 Task: Create a due date automation trigger when advanced on, 2 hours before a card is due add fields without custom field "Resume" set to a number lower than 1 and greater than 10.
Action: Mouse moved to (1082, 86)
Screenshot: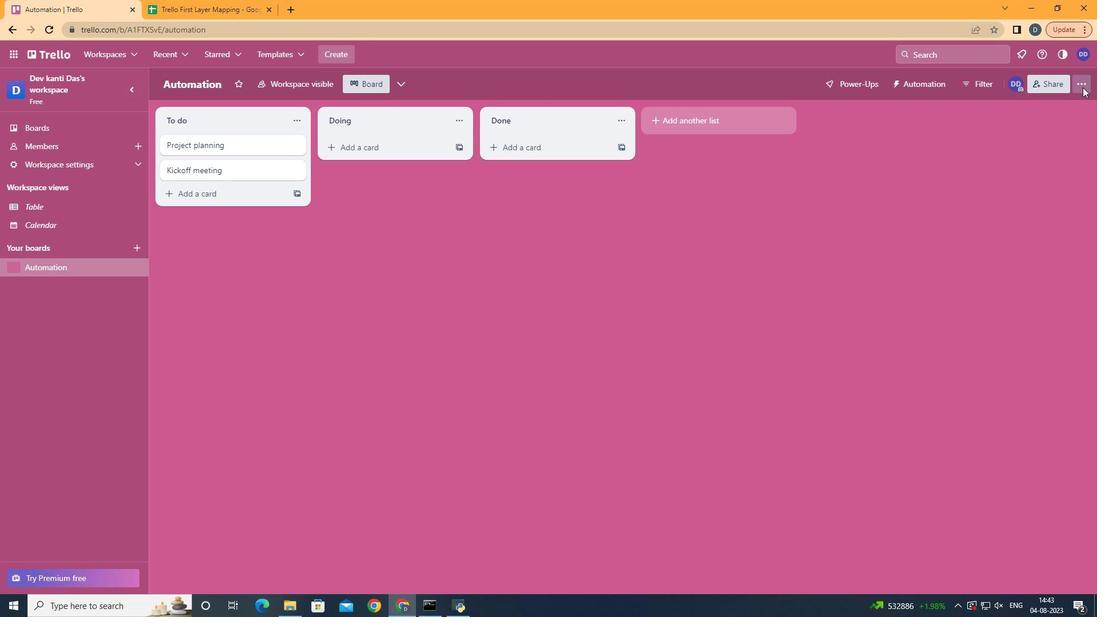 
Action: Mouse pressed left at (1082, 86)
Screenshot: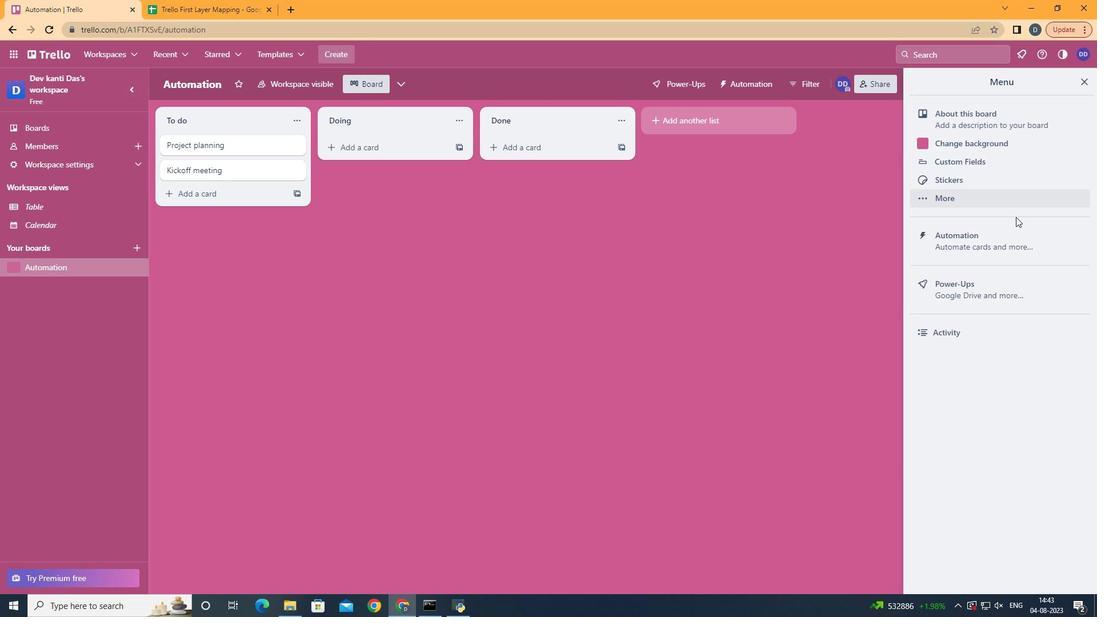 
Action: Mouse moved to (996, 256)
Screenshot: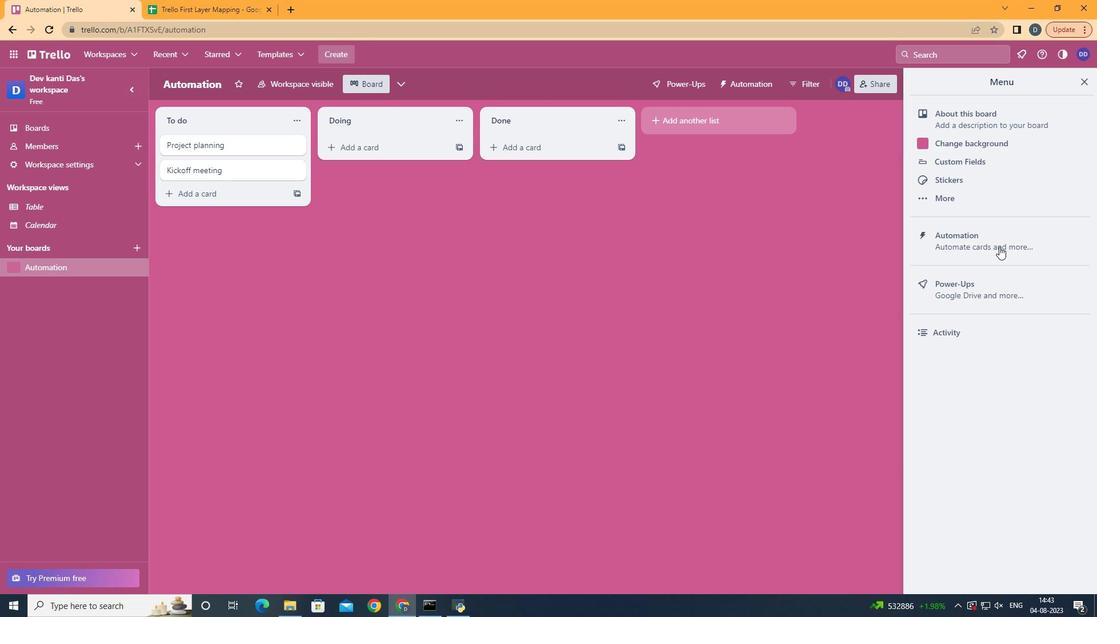 
Action: Mouse pressed left at (996, 256)
Screenshot: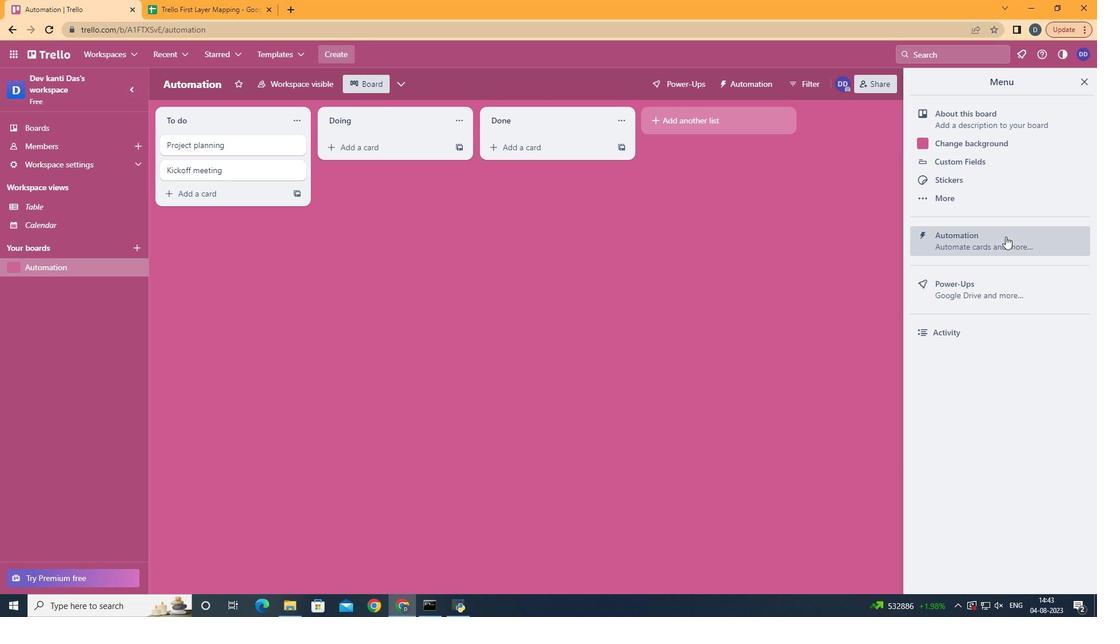 
Action: Mouse moved to (1005, 236)
Screenshot: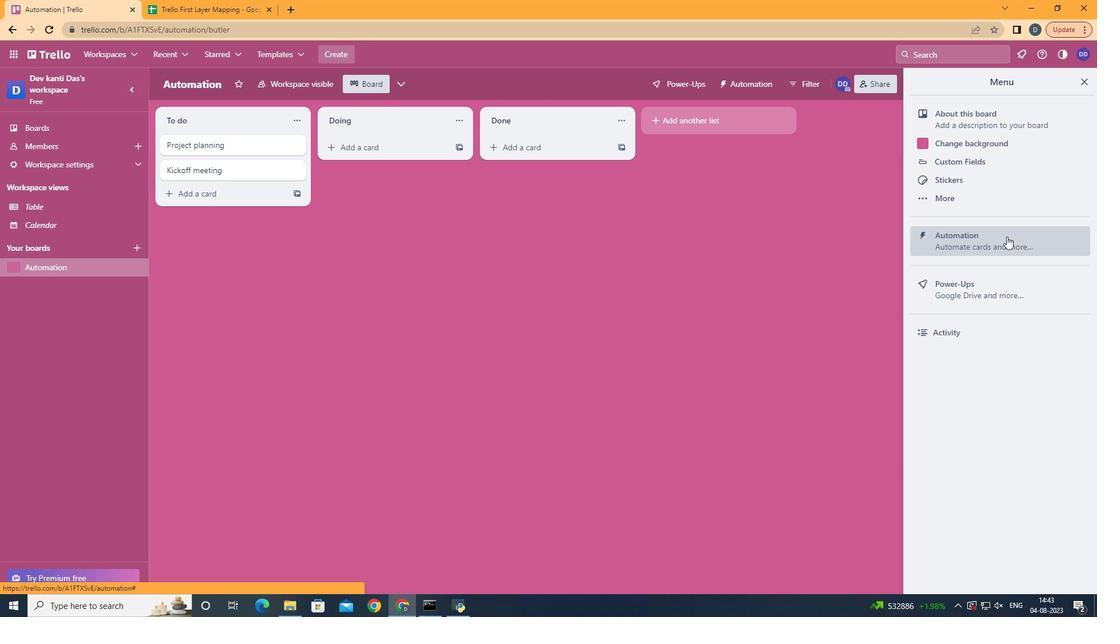 
Action: Mouse pressed left at (1005, 236)
Screenshot: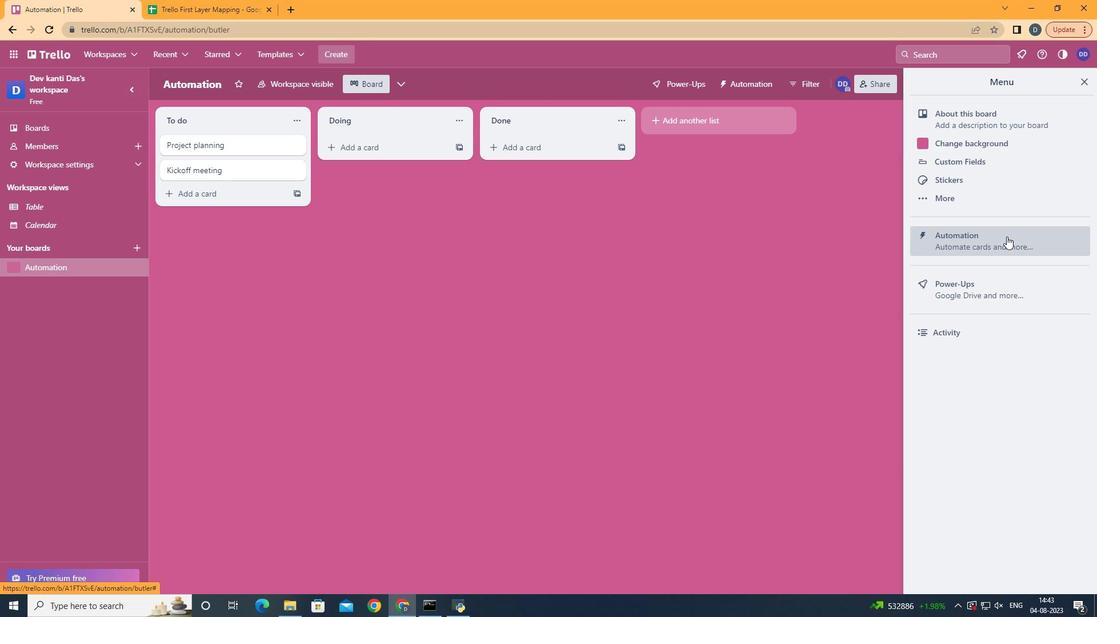 
Action: Mouse moved to (207, 227)
Screenshot: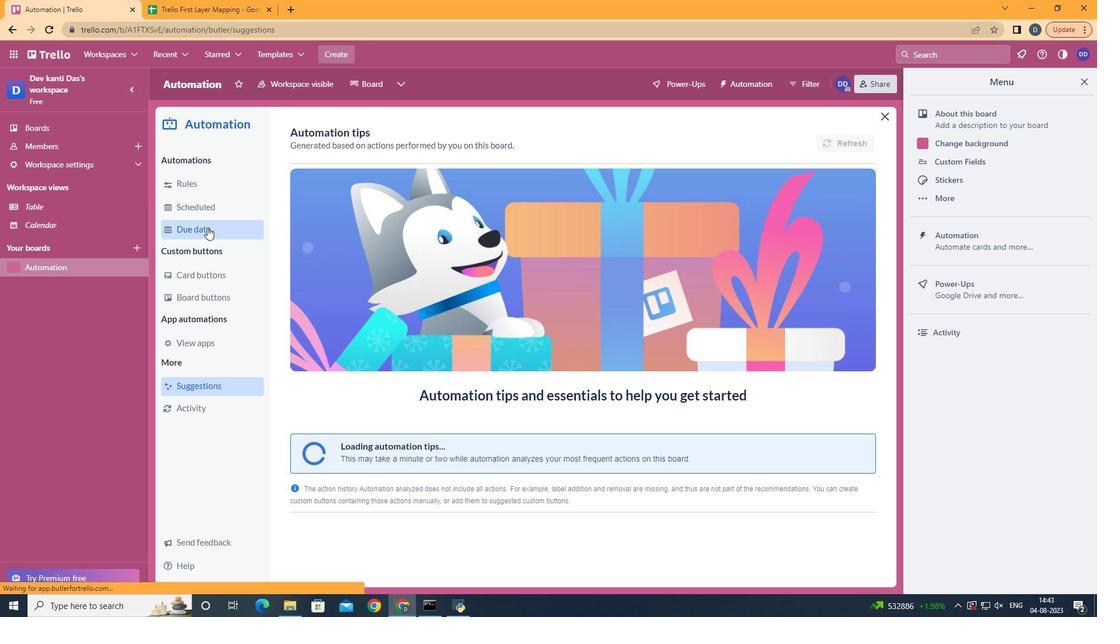 
Action: Mouse pressed left at (207, 227)
Screenshot: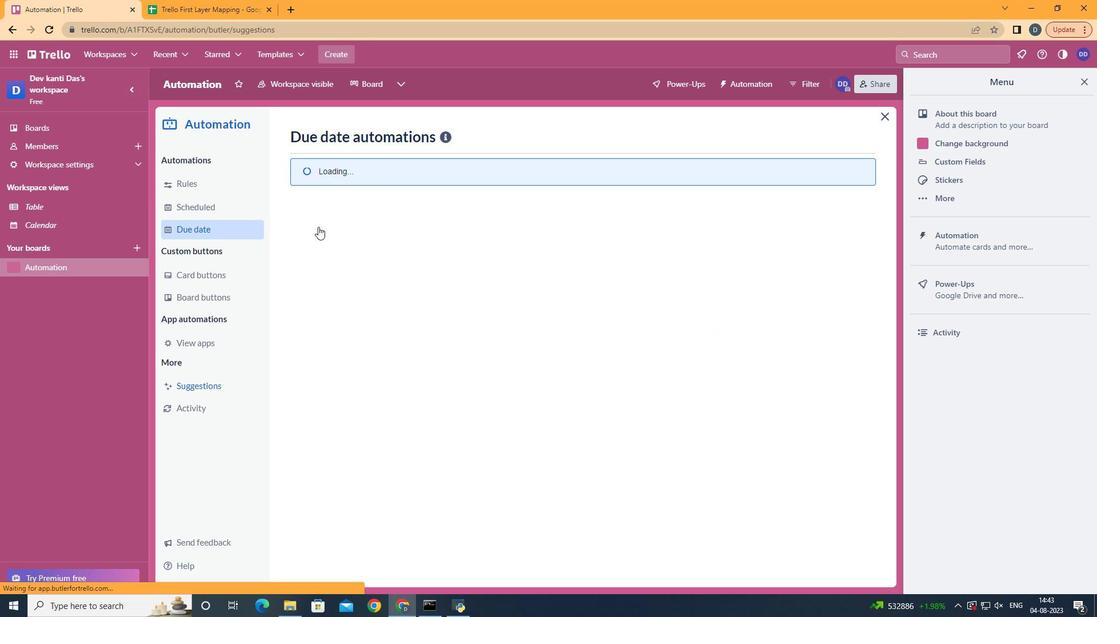 
Action: Mouse moved to (808, 127)
Screenshot: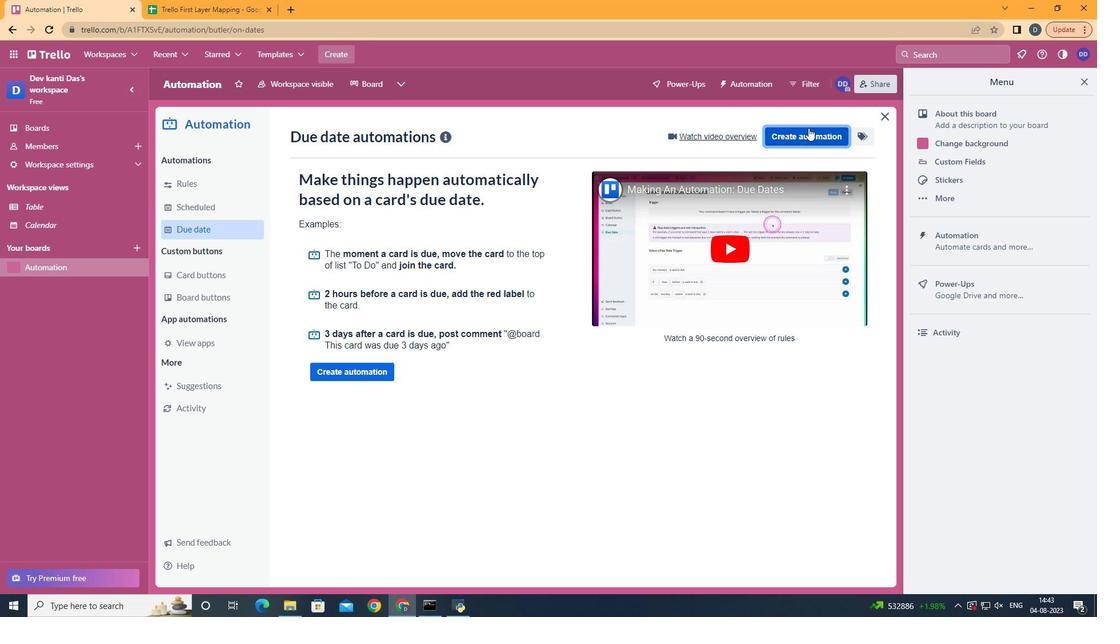 
Action: Mouse pressed left at (808, 127)
Screenshot: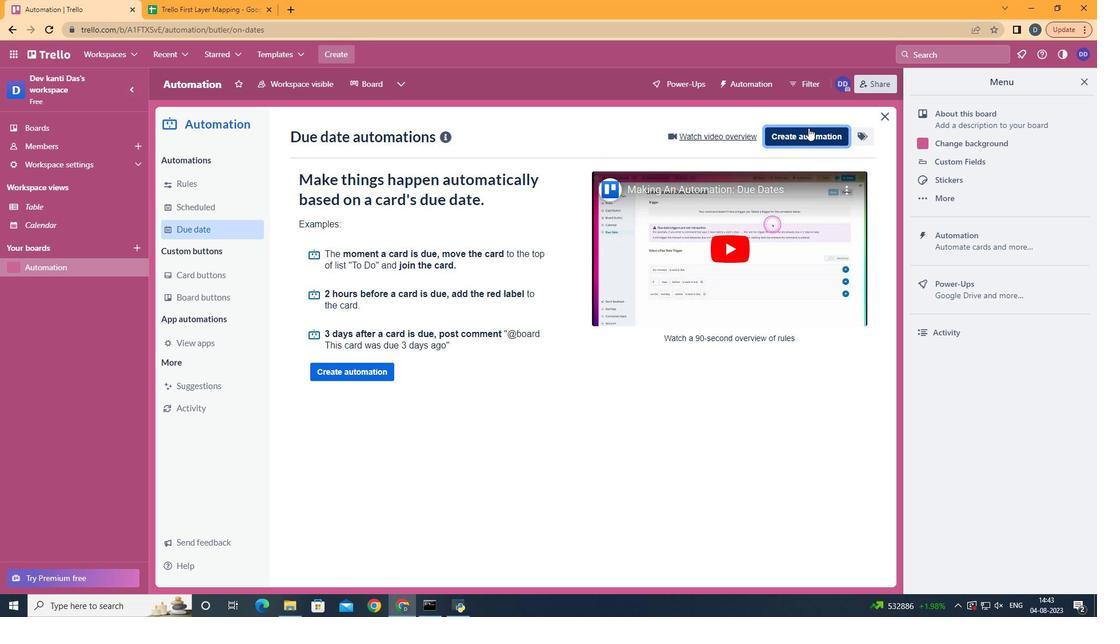 
Action: Mouse moved to (582, 245)
Screenshot: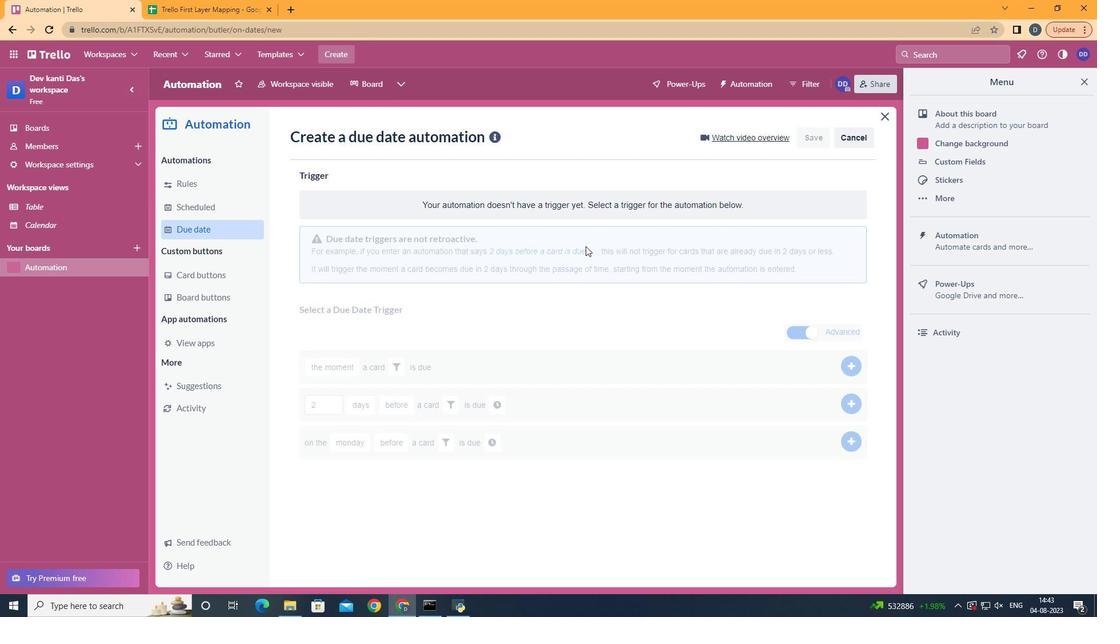 
Action: Mouse pressed left at (582, 245)
Screenshot: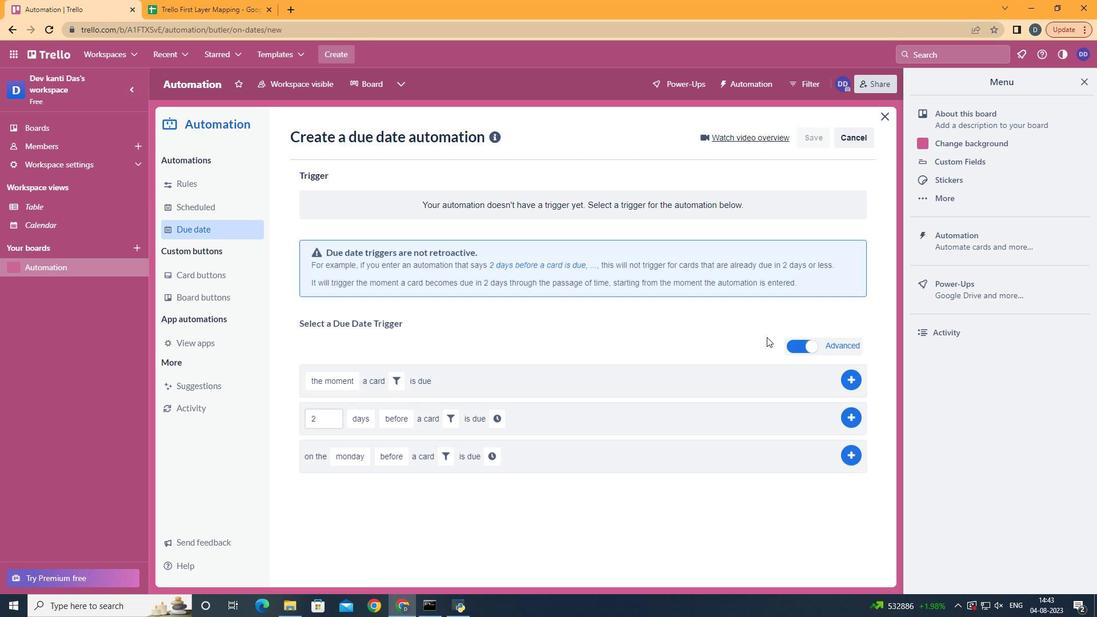 
Action: Mouse moved to (367, 485)
Screenshot: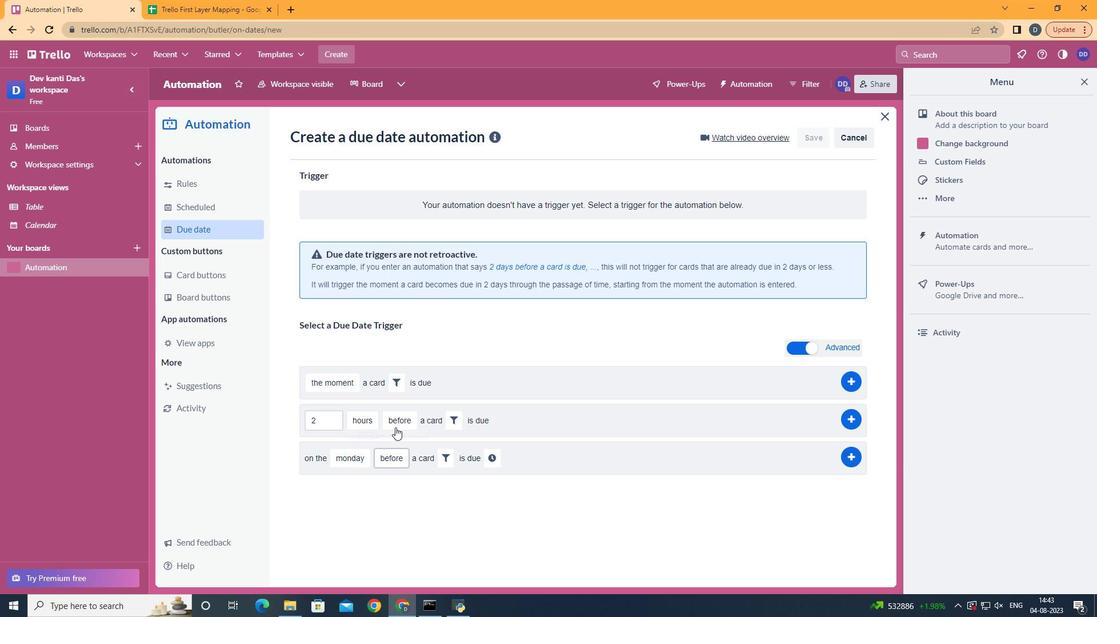 
Action: Mouse pressed left at (367, 485)
Screenshot: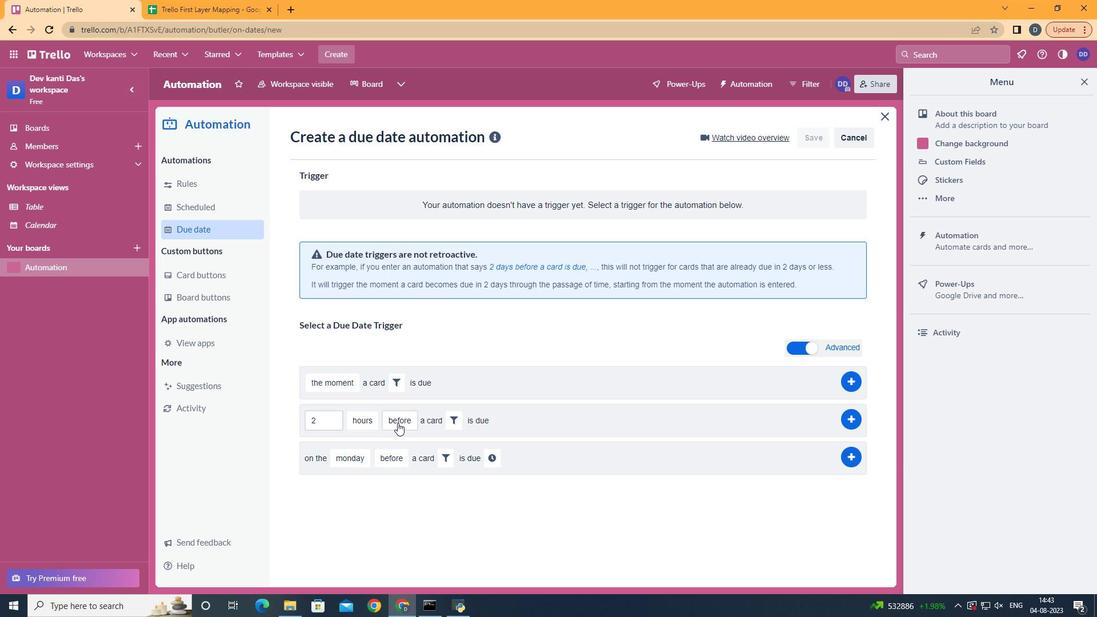 
Action: Mouse moved to (403, 437)
Screenshot: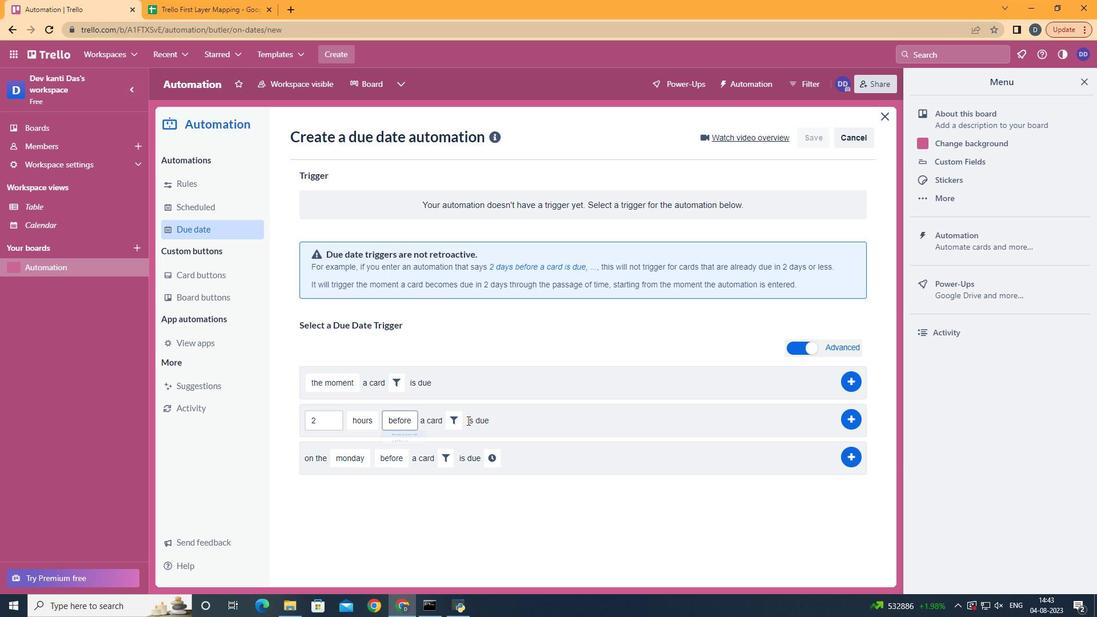 
Action: Mouse pressed left at (403, 437)
Screenshot: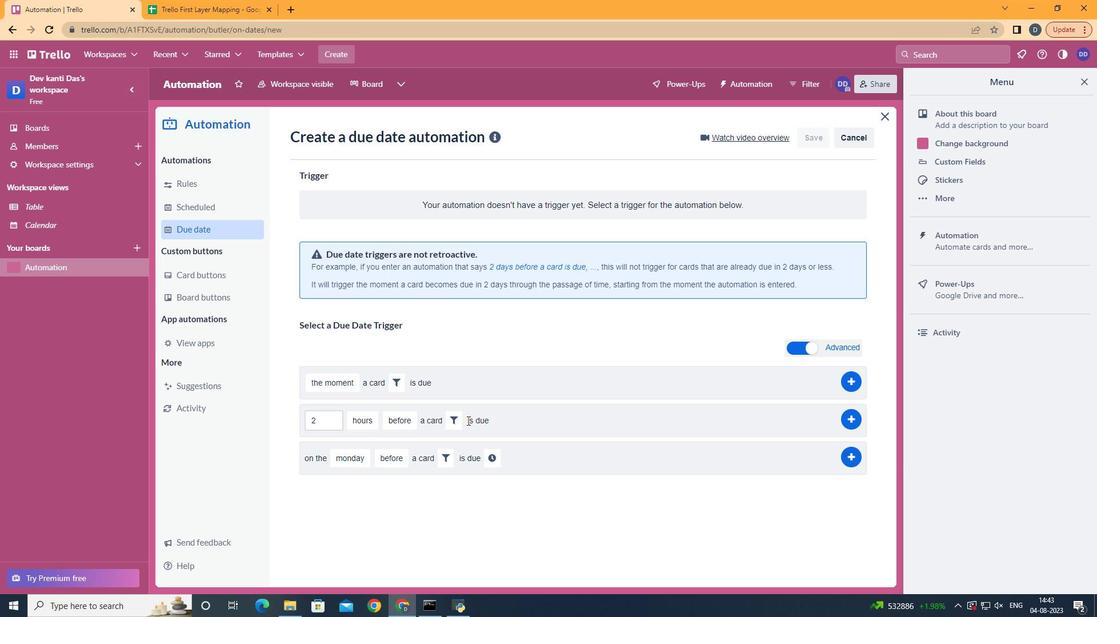 
Action: Mouse moved to (459, 421)
Screenshot: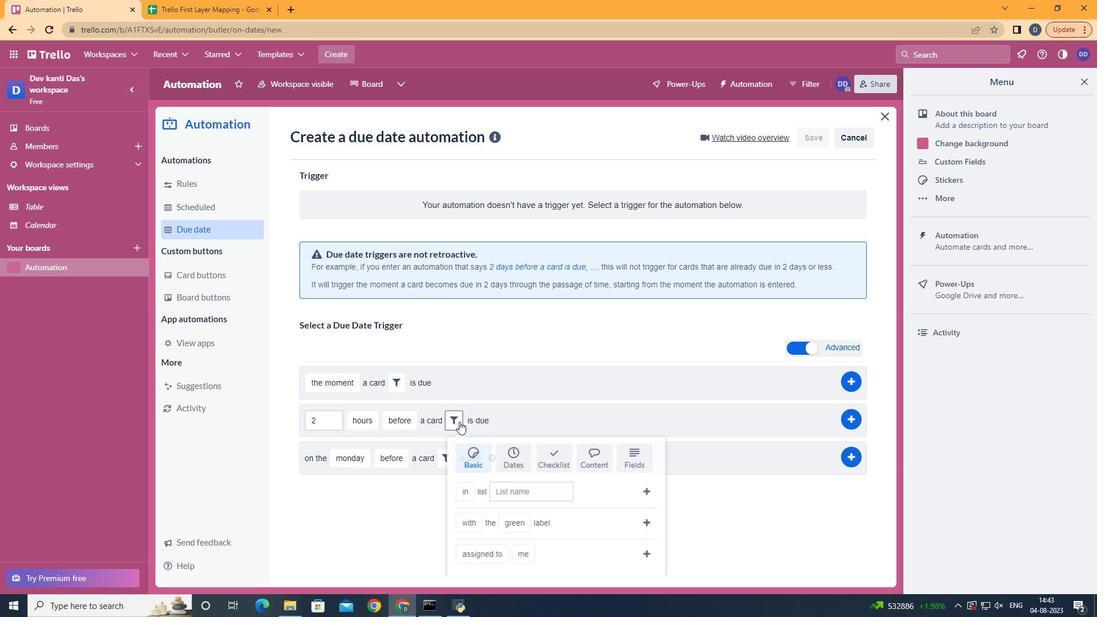 
Action: Mouse pressed left at (459, 421)
Screenshot: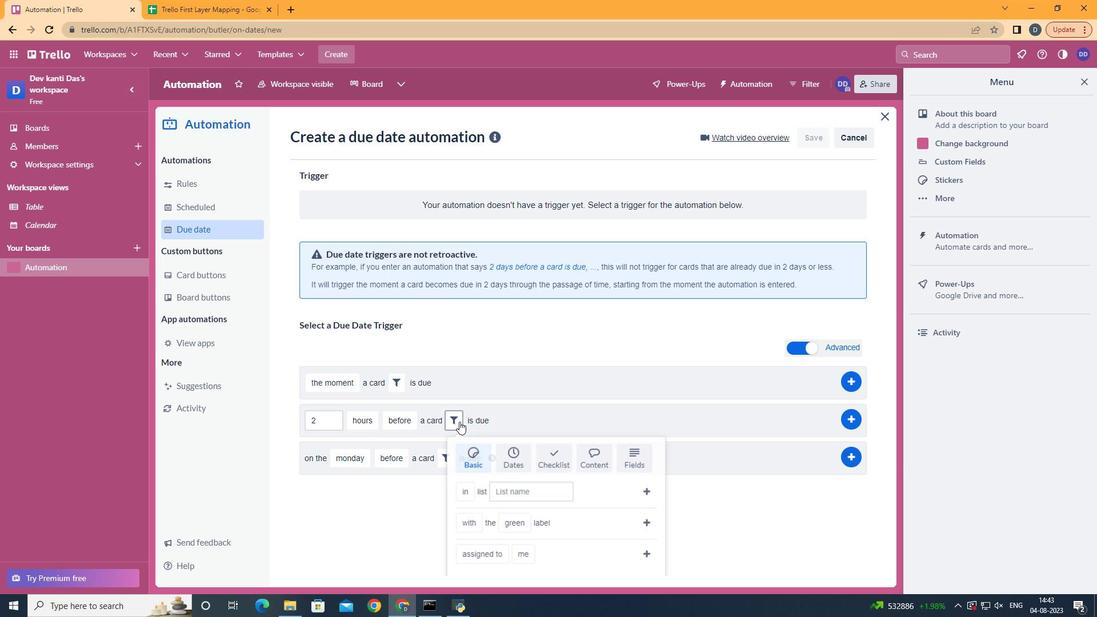 
Action: Mouse moved to (630, 454)
Screenshot: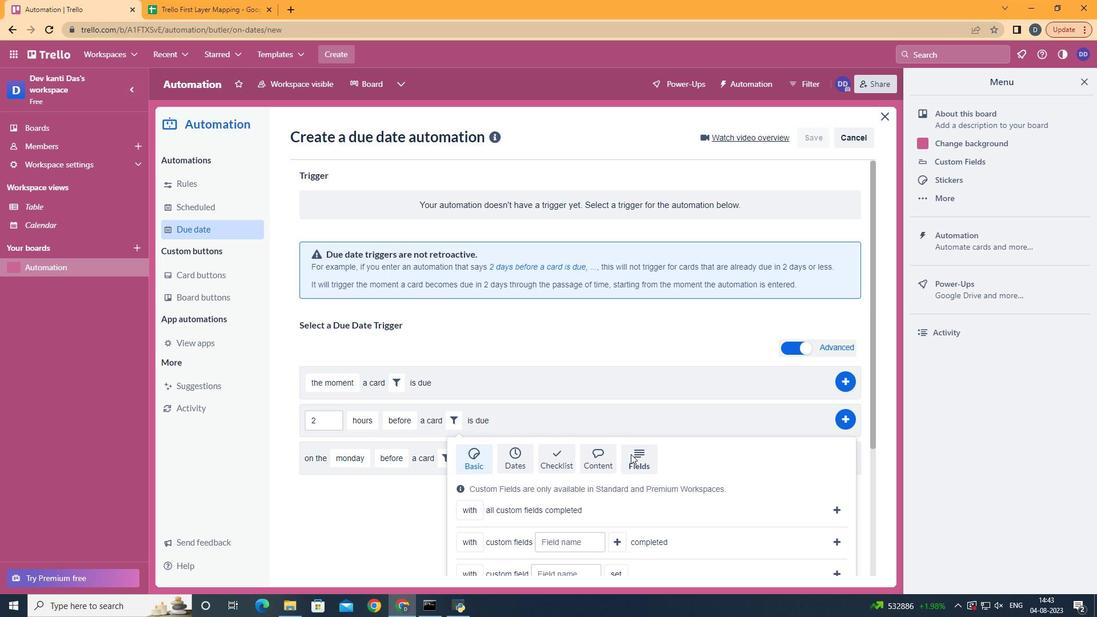 
Action: Mouse pressed left at (630, 454)
Screenshot: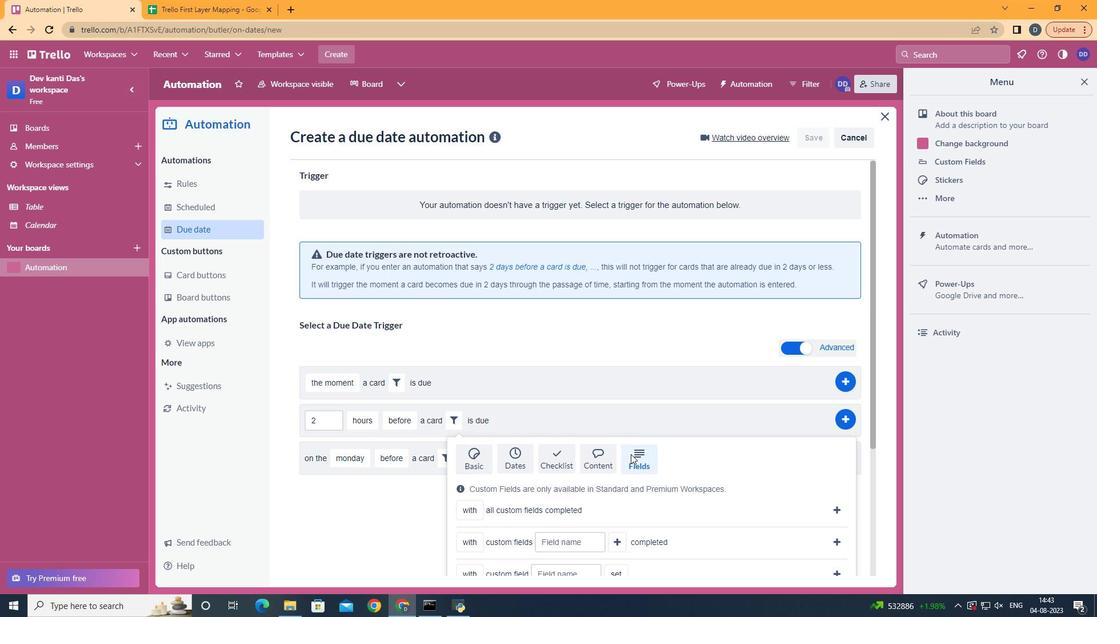 
Action: Mouse moved to (630, 454)
Screenshot: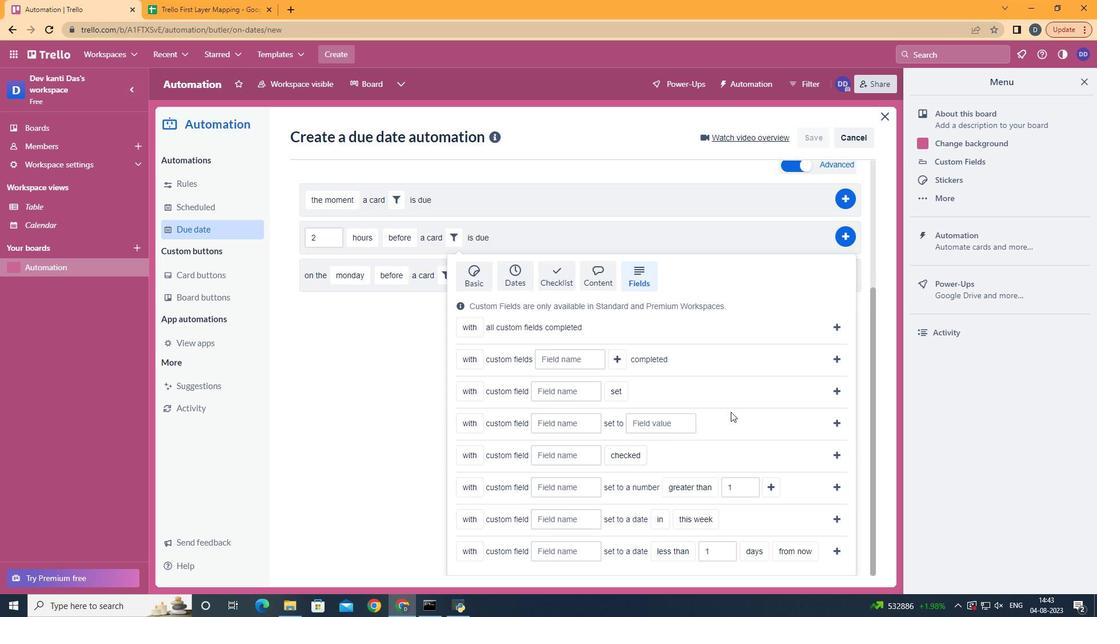 
Action: Mouse scrolled (630, 453) with delta (0, 0)
Screenshot: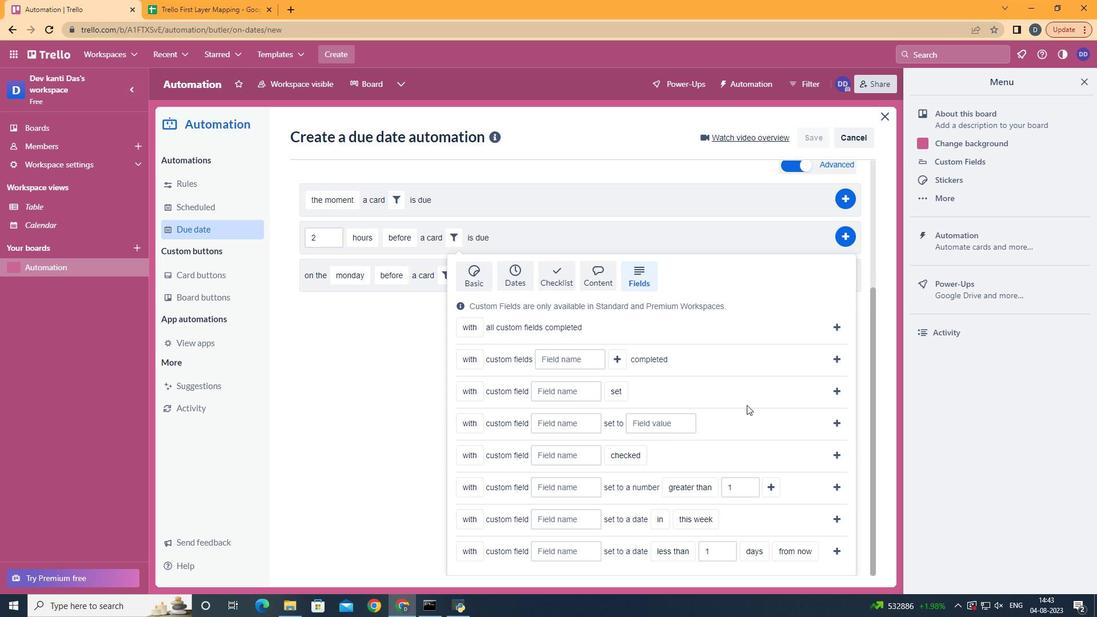 
Action: Mouse scrolled (630, 453) with delta (0, 0)
Screenshot: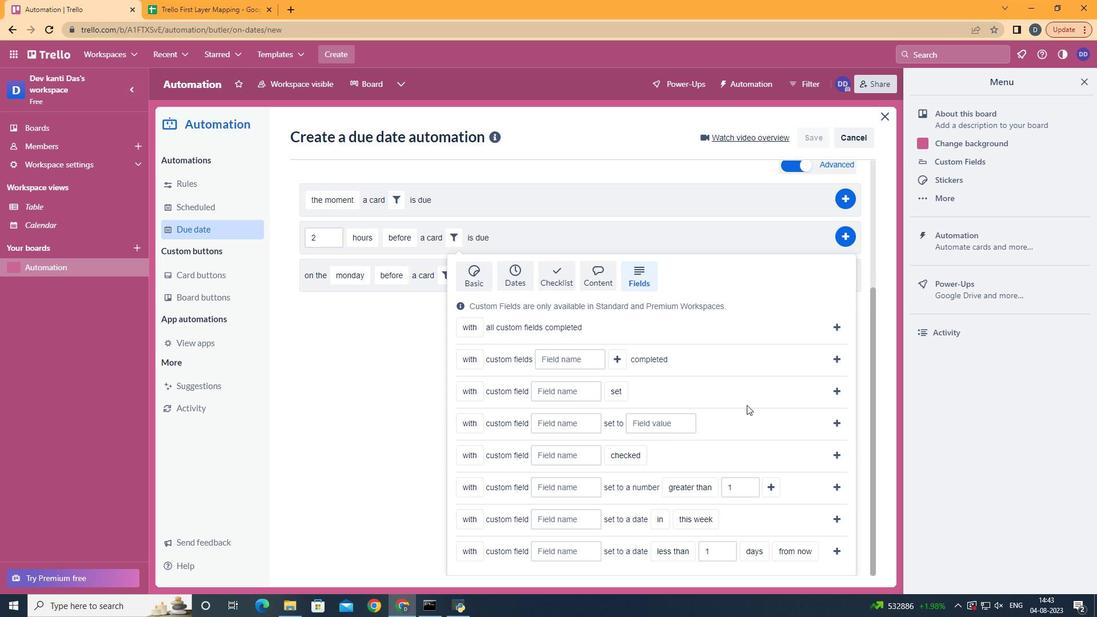 
Action: Mouse scrolled (630, 453) with delta (0, 0)
Screenshot: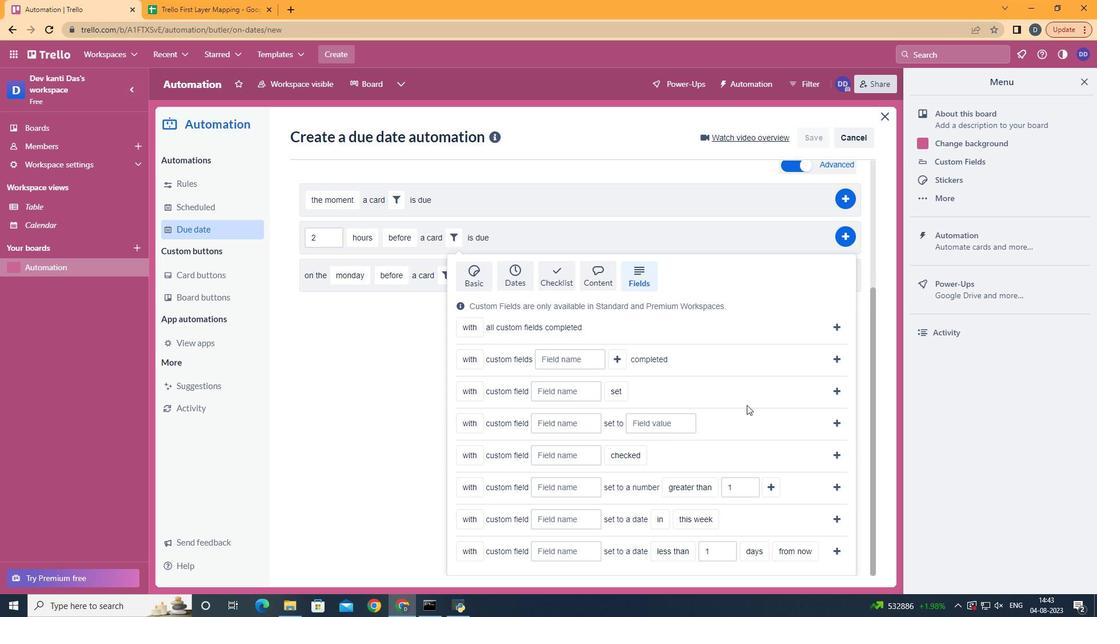 
Action: Mouse scrolled (630, 453) with delta (0, 0)
Screenshot: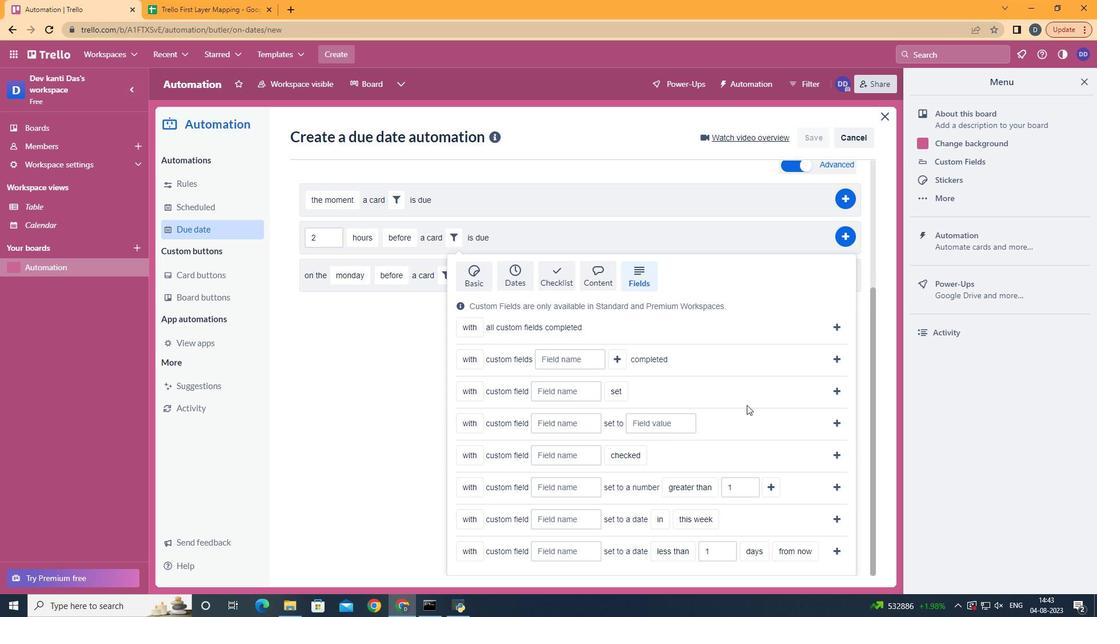 
Action: Mouse scrolled (630, 453) with delta (0, 0)
Screenshot: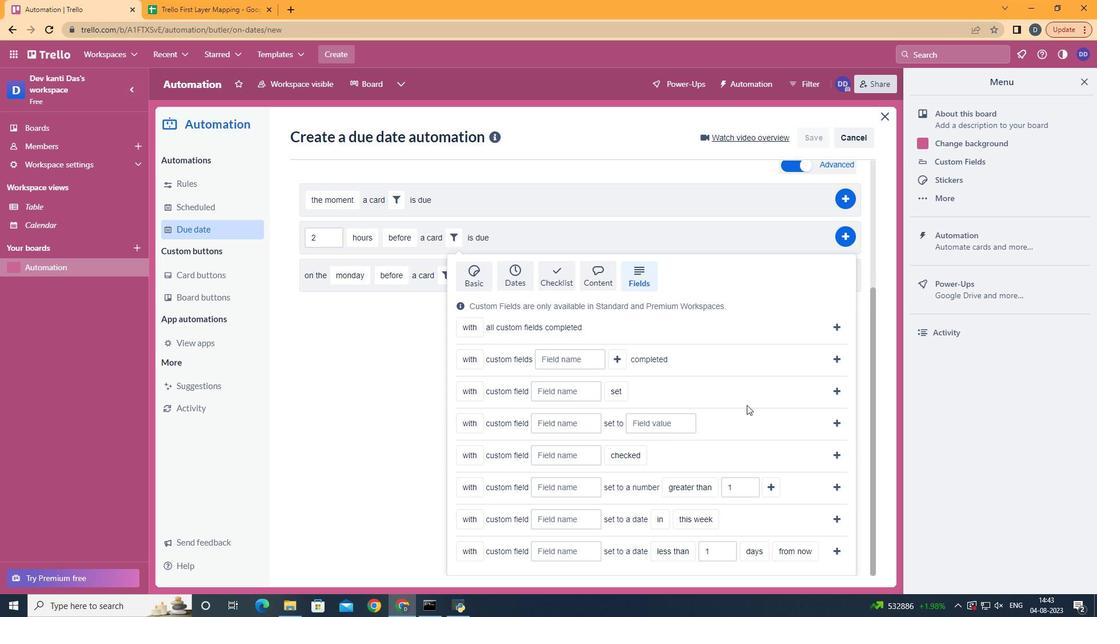 
Action: Mouse scrolled (630, 453) with delta (0, 0)
Screenshot: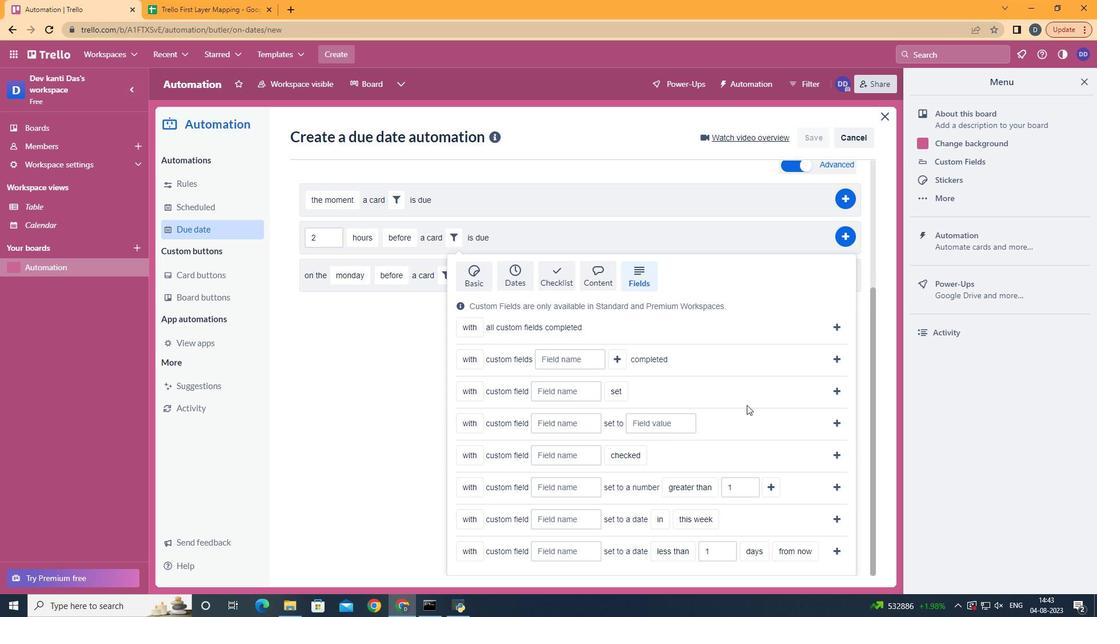 
Action: Mouse moved to (480, 533)
Screenshot: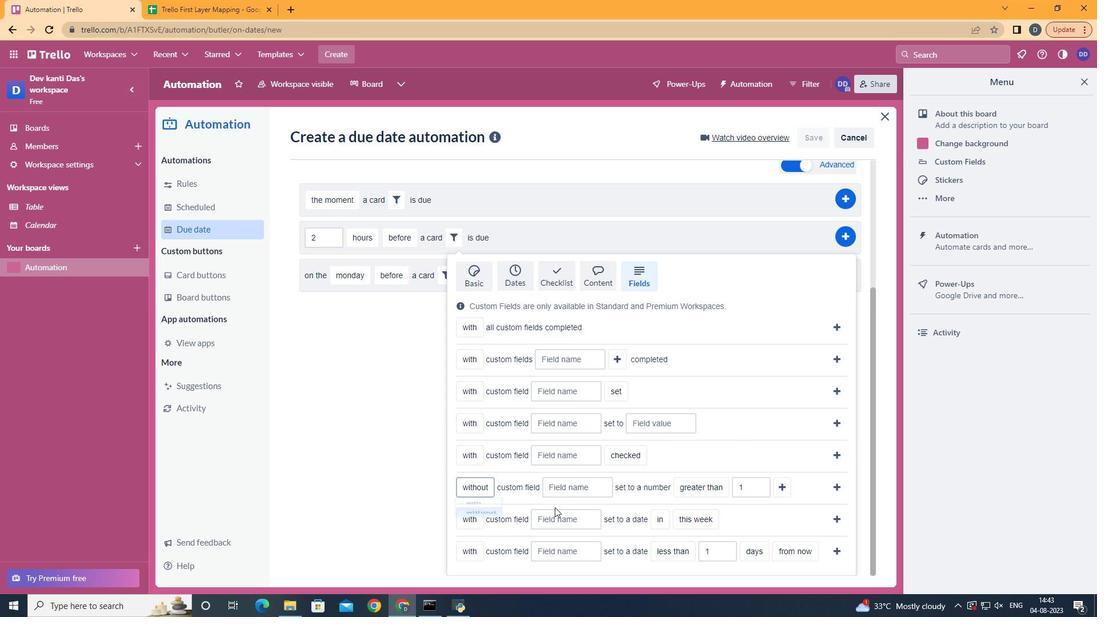 
Action: Mouse pressed left at (480, 533)
Screenshot: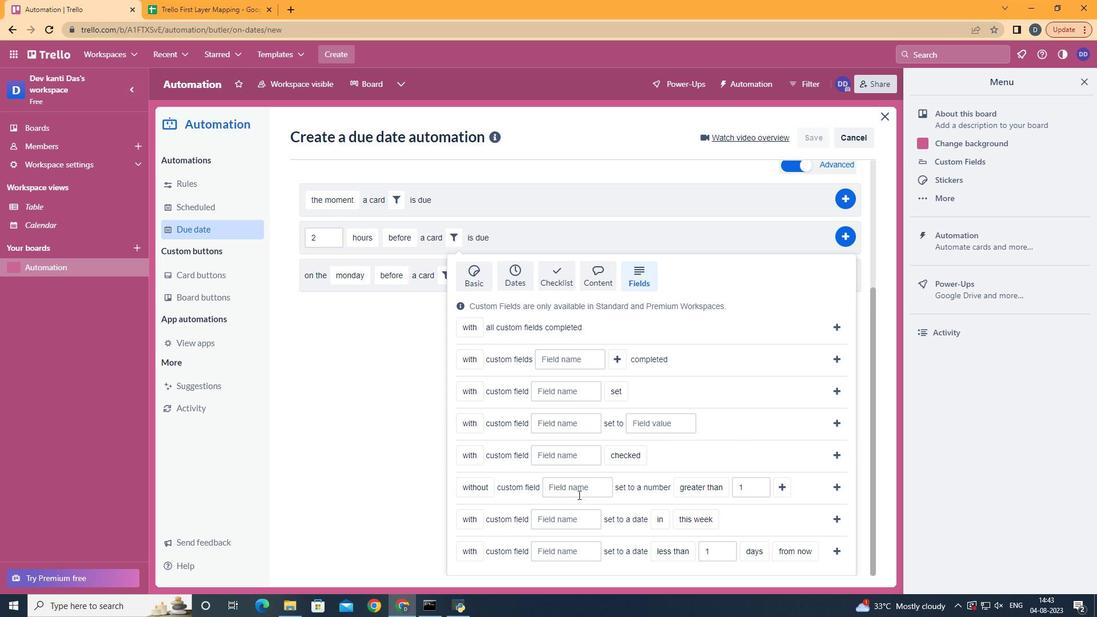 
Action: Mouse moved to (578, 494)
Screenshot: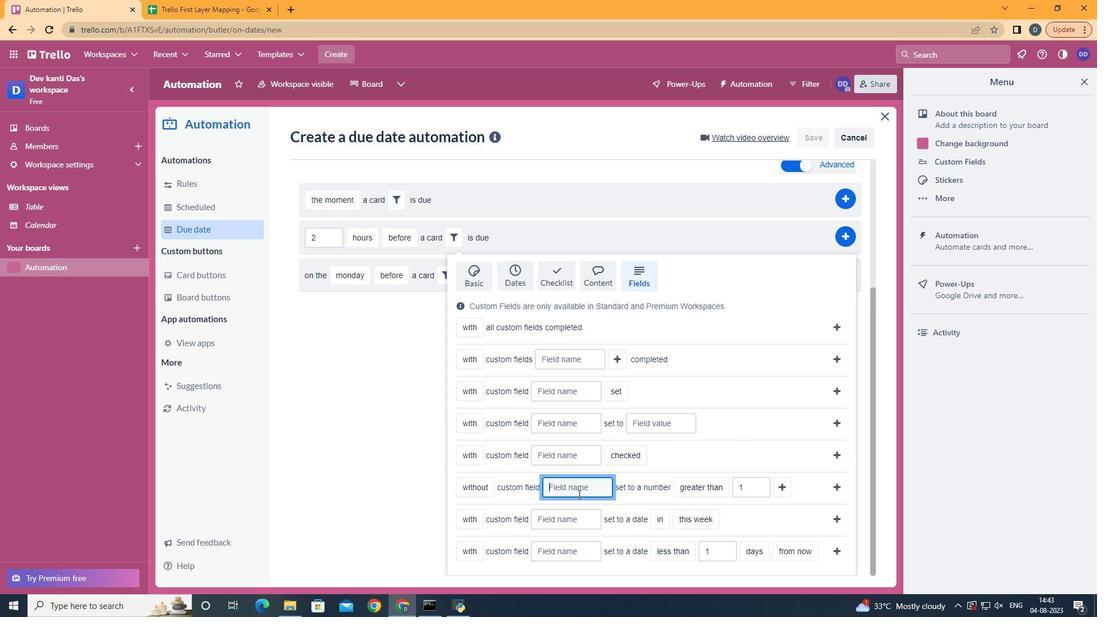 
Action: Mouse pressed left at (578, 494)
Screenshot: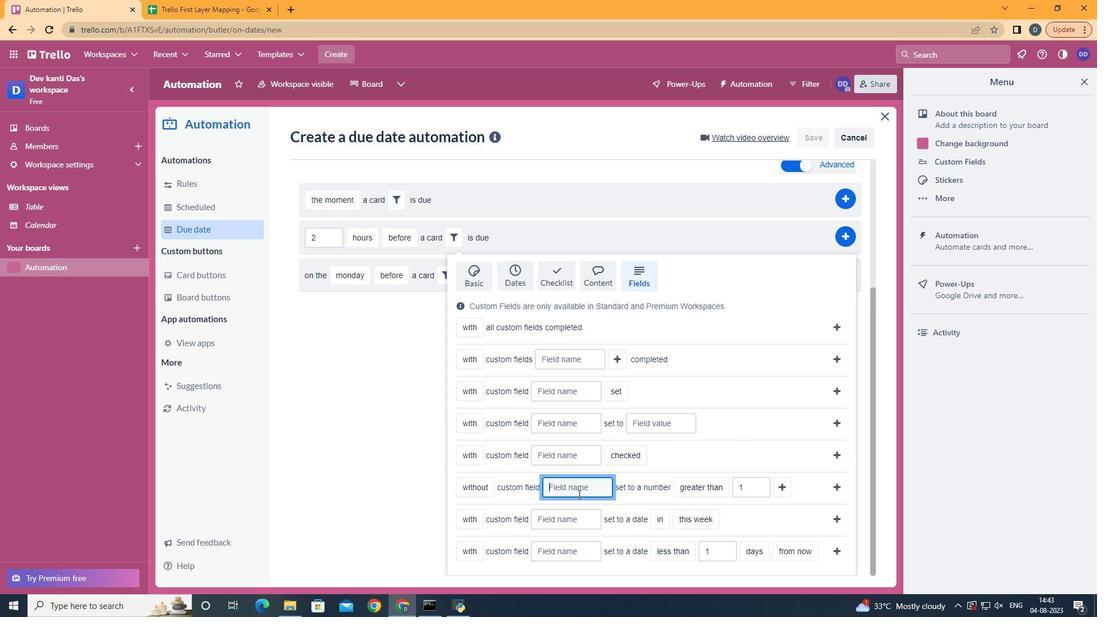 
Action: Key pressed <Key.shift>Resume
Screenshot: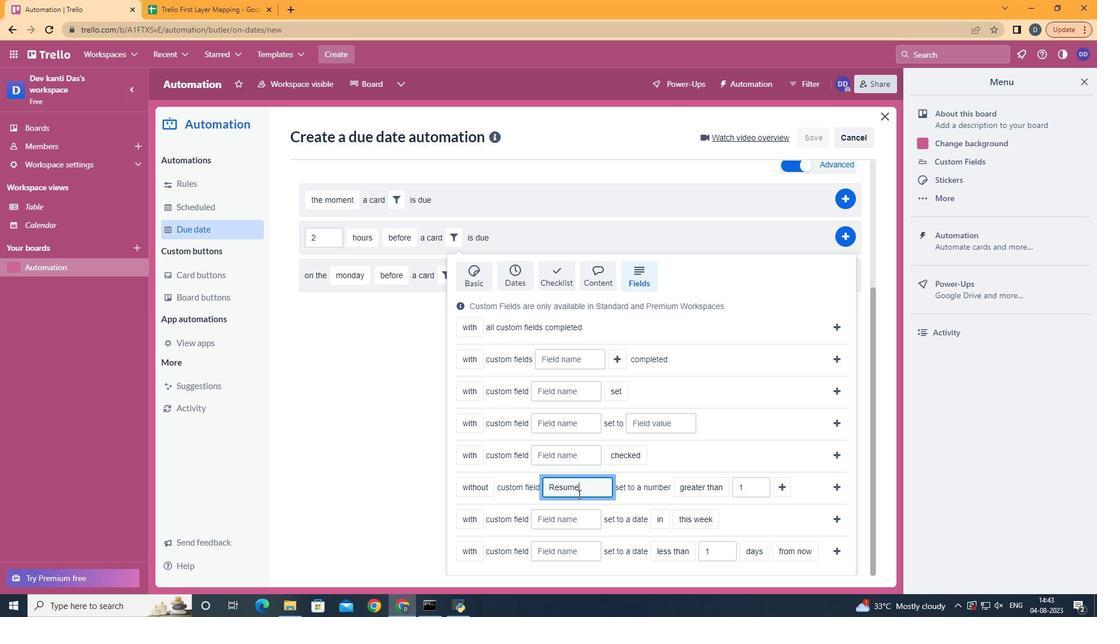 
Action: Mouse moved to (729, 441)
Screenshot: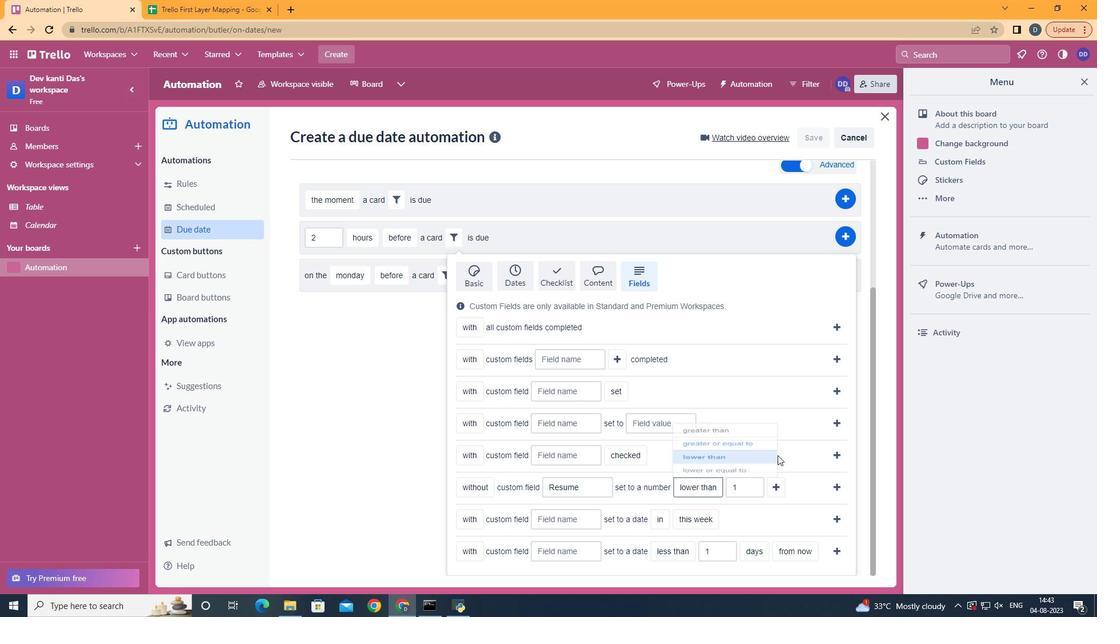 
Action: Mouse pressed left at (729, 441)
Screenshot: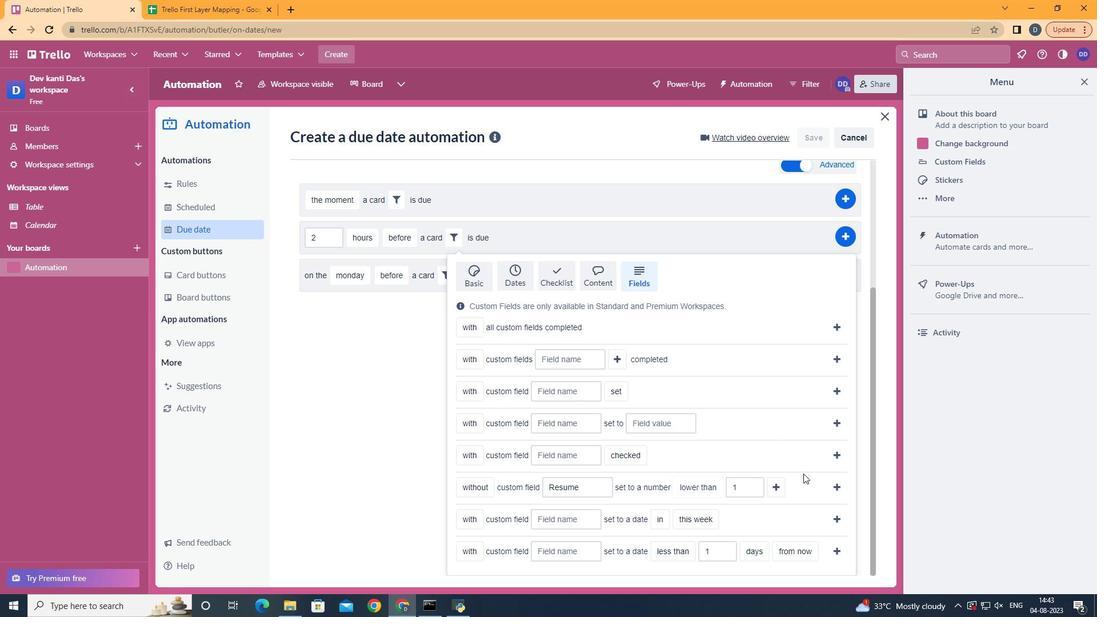 
Action: Mouse moved to (775, 485)
Screenshot: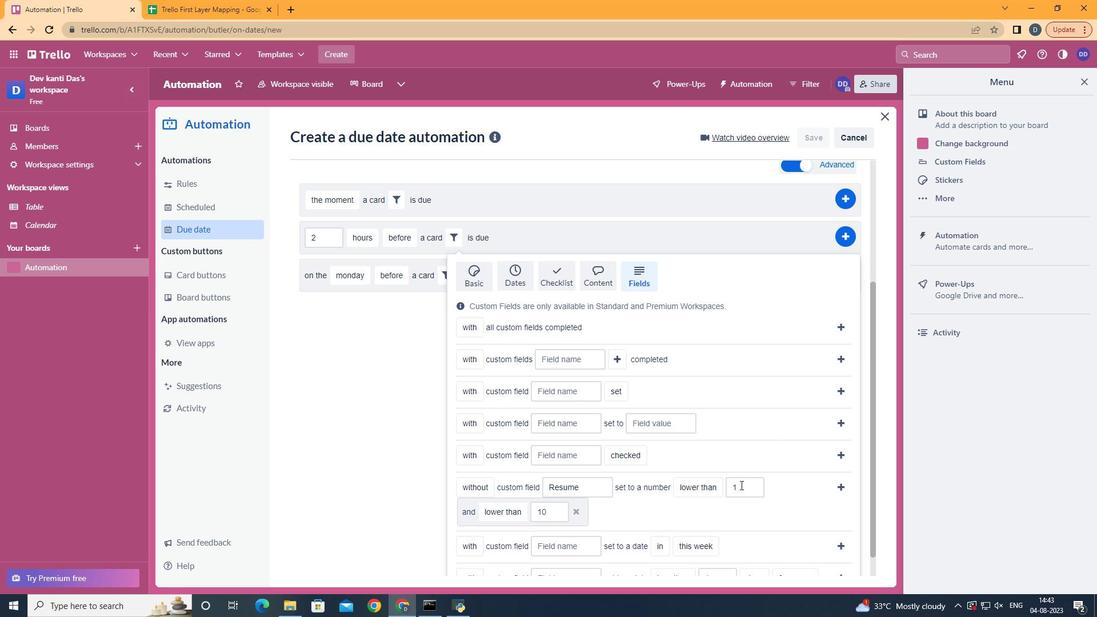 
Action: Mouse pressed left at (775, 485)
Screenshot: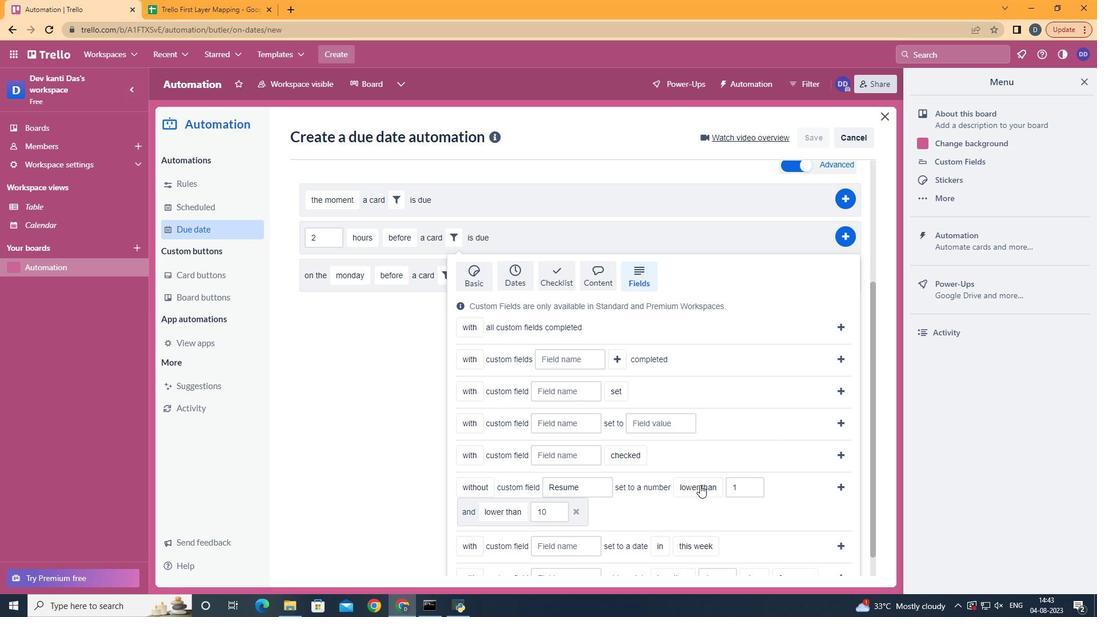 
Action: Mouse moved to (519, 470)
Screenshot: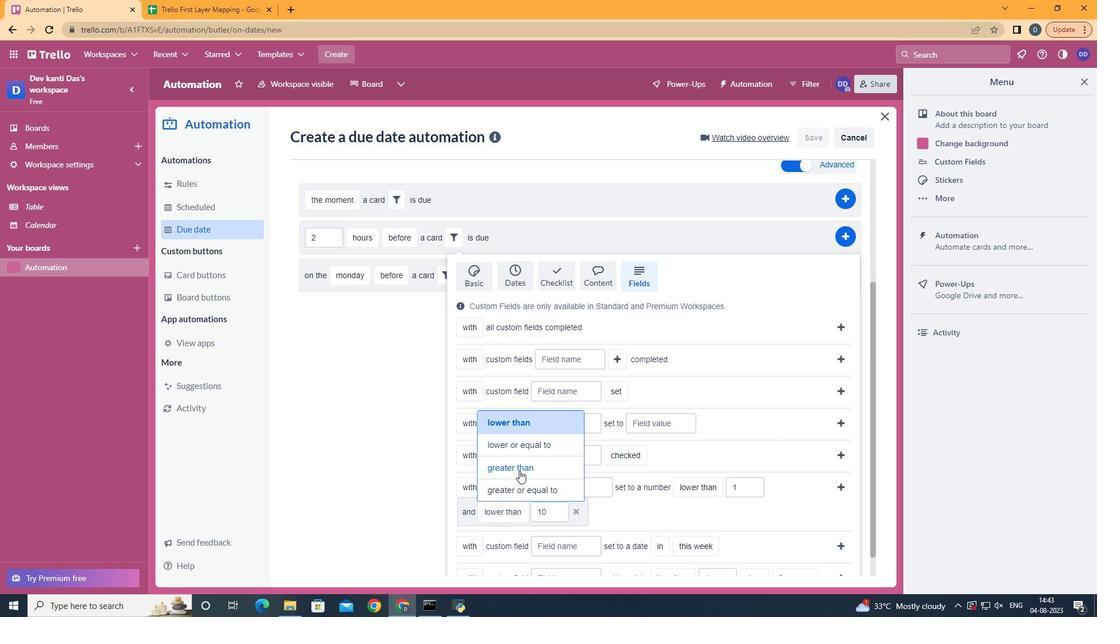 
Action: Mouse pressed left at (519, 470)
Screenshot: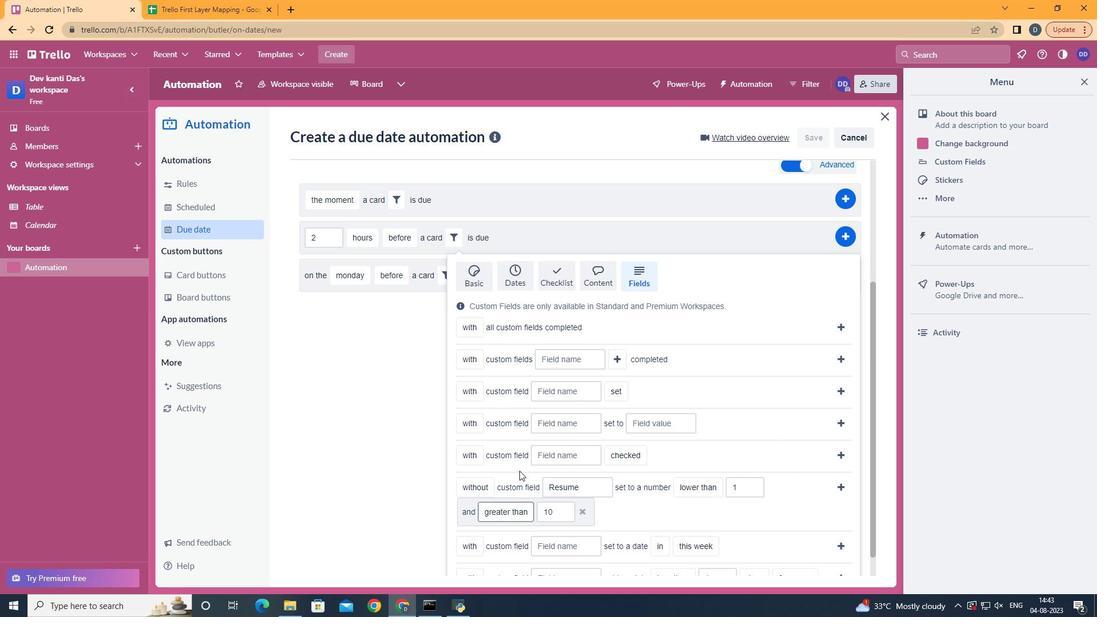 
Action: Mouse moved to (848, 485)
Screenshot: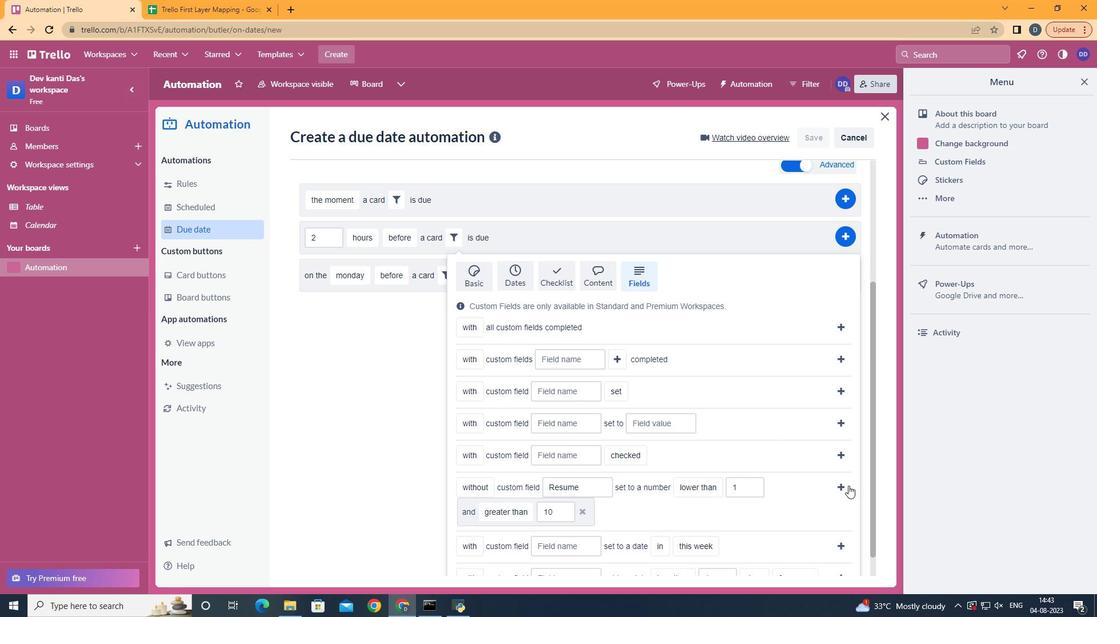 
Action: Mouse pressed left at (848, 485)
Screenshot: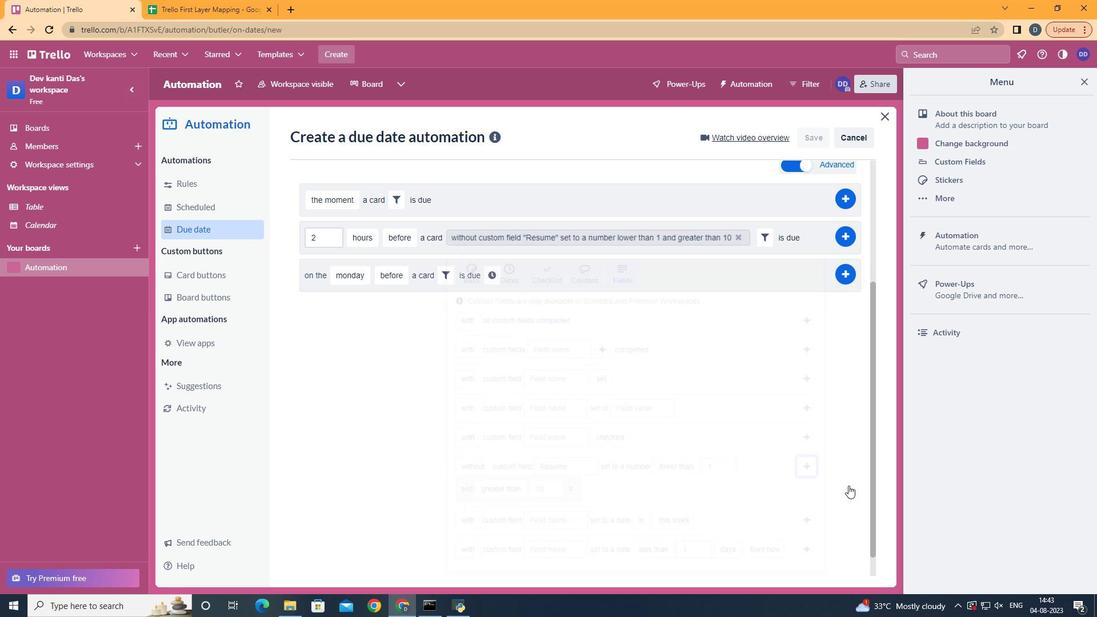 
Action: Mouse moved to (845, 422)
Screenshot: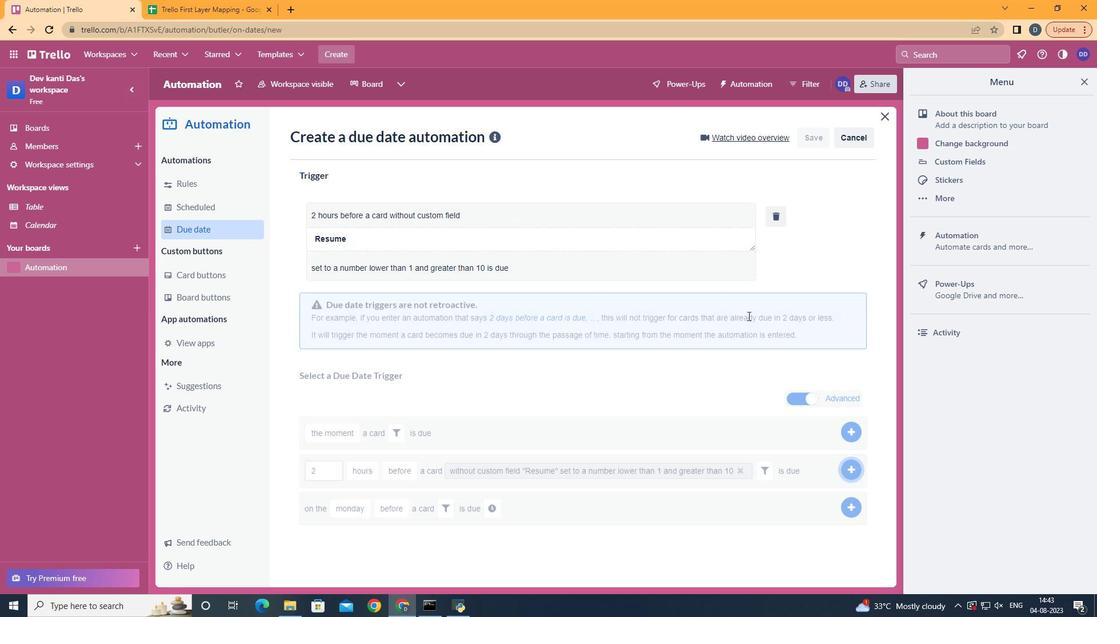 
Action: Mouse pressed left at (845, 422)
Screenshot: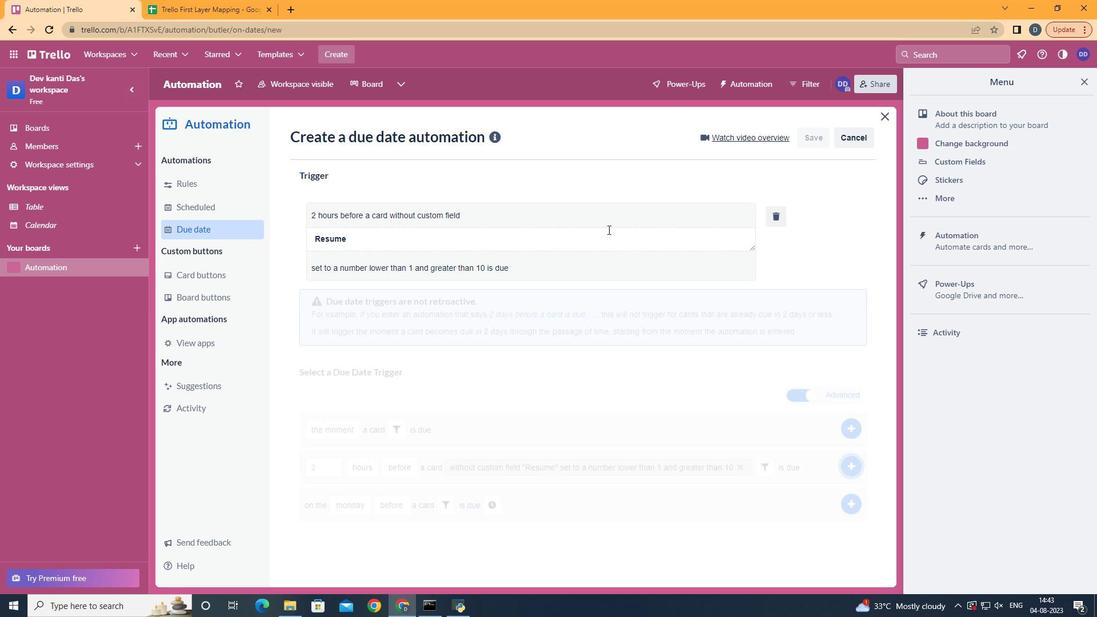 
Action: Mouse moved to (571, 198)
Screenshot: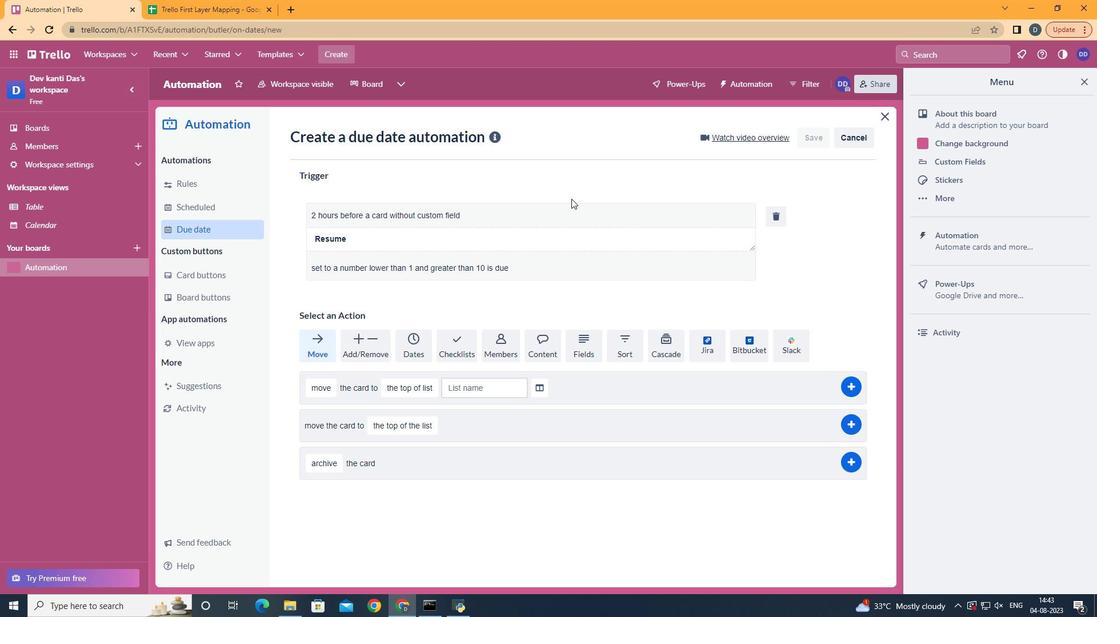 
